 Task: Change the "Adaptive B-frame decision" for "H.264/MPEG-4 Part 10/AVC encoder (x264)" to 2.
Action: Mouse moved to (120, 19)
Screenshot: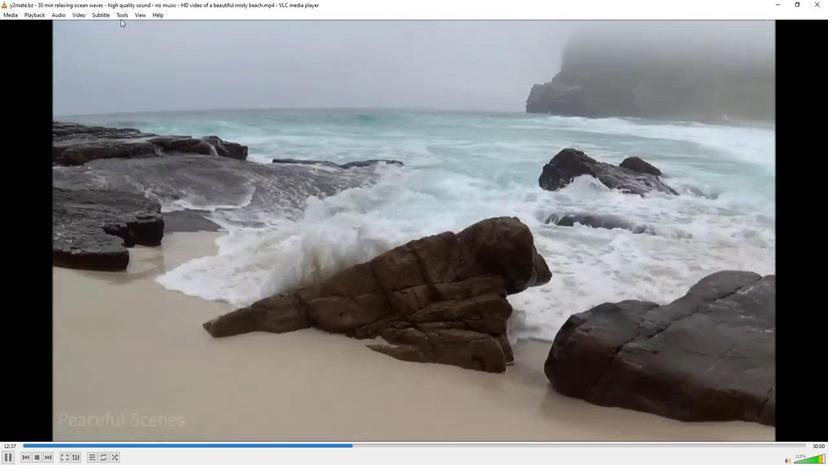 
Action: Mouse pressed left at (120, 19)
Screenshot: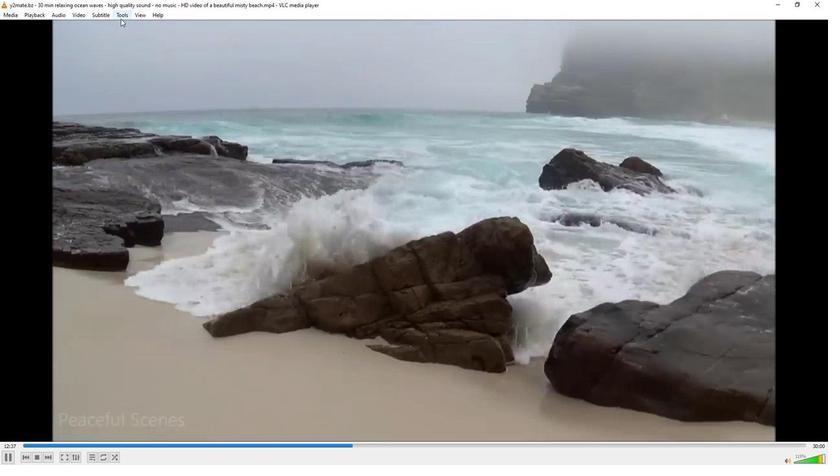 
Action: Mouse moved to (140, 115)
Screenshot: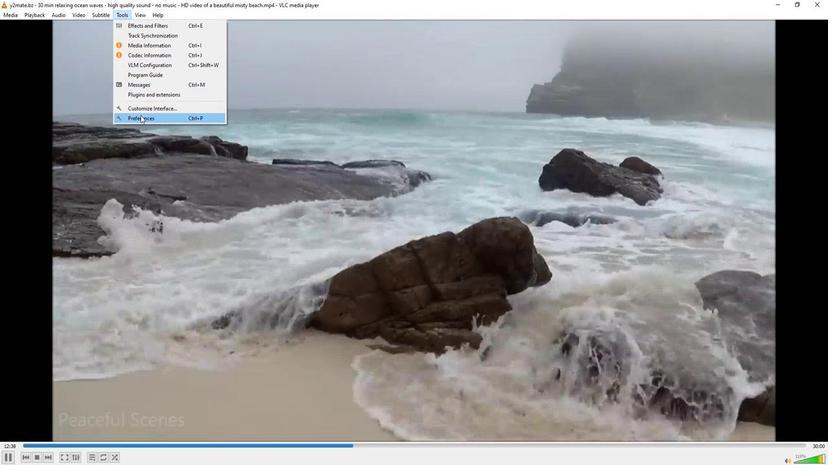 
Action: Mouse pressed left at (140, 115)
Screenshot: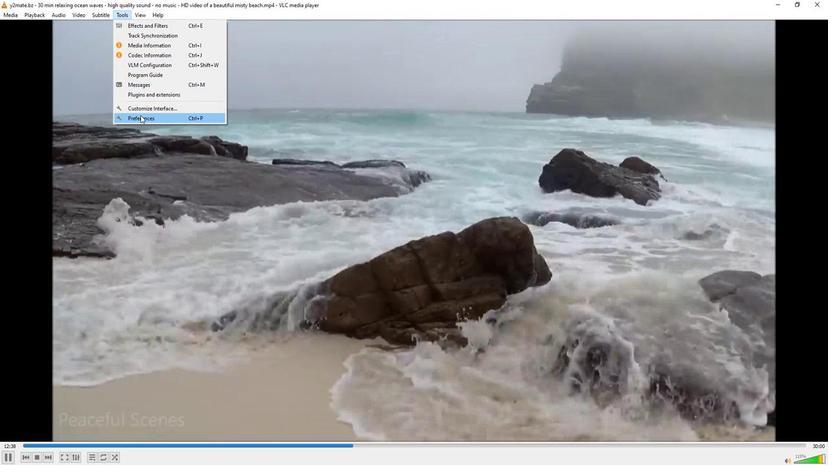 
Action: Mouse moved to (99, 359)
Screenshot: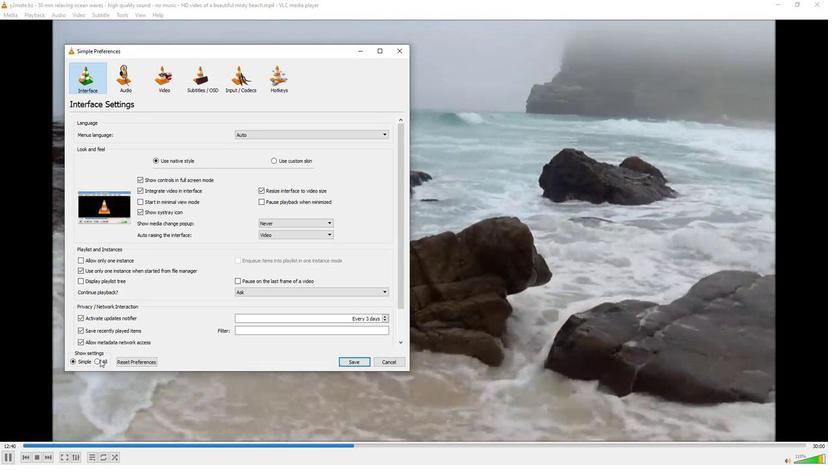 
Action: Mouse pressed left at (99, 359)
Screenshot: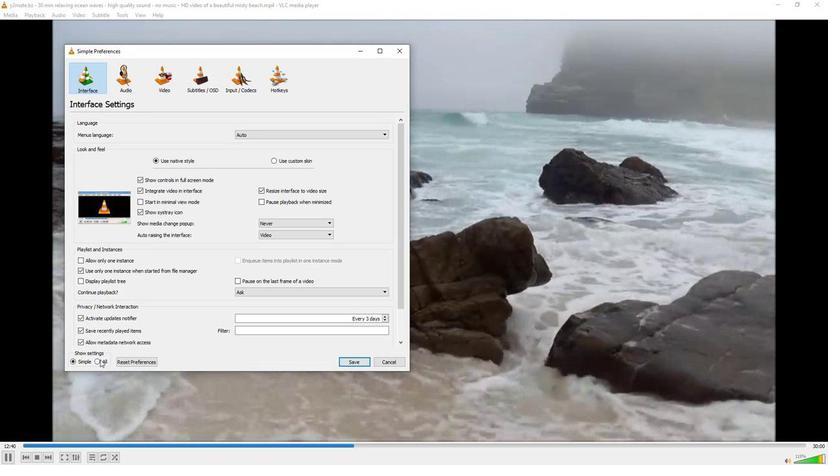 
Action: Mouse moved to (85, 278)
Screenshot: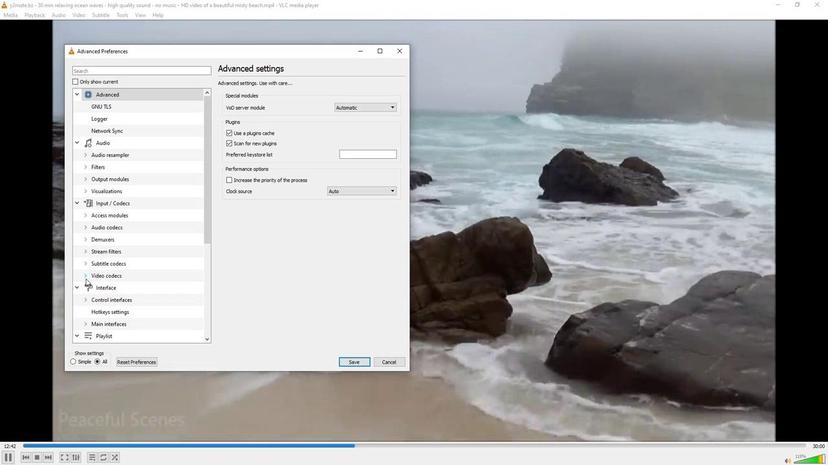 
Action: Mouse pressed left at (85, 278)
Screenshot: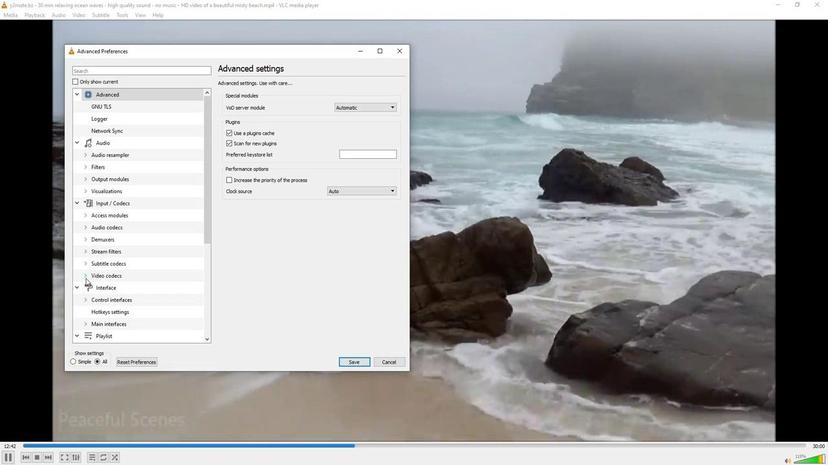 
Action: Mouse moved to (111, 324)
Screenshot: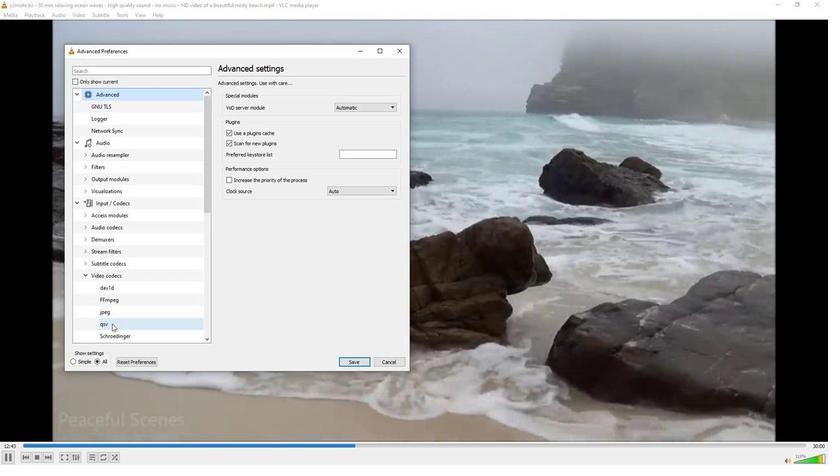 
Action: Mouse scrolled (111, 323) with delta (0, 0)
Screenshot: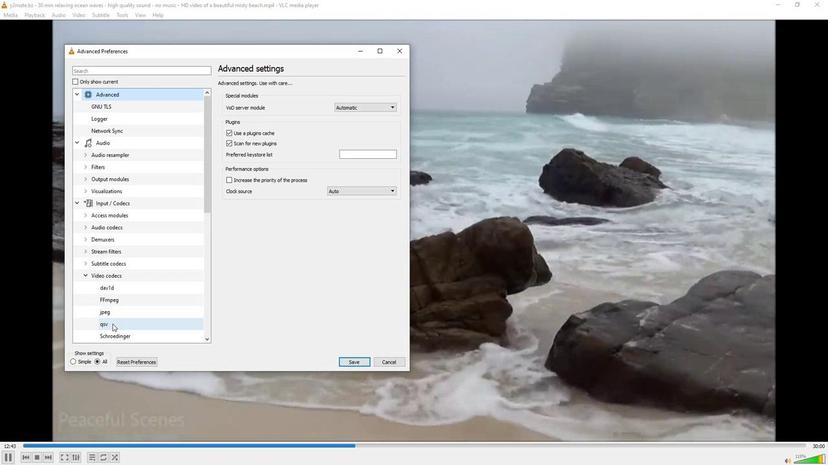 
Action: Mouse scrolled (111, 323) with delta (0, 0)
Screenshot: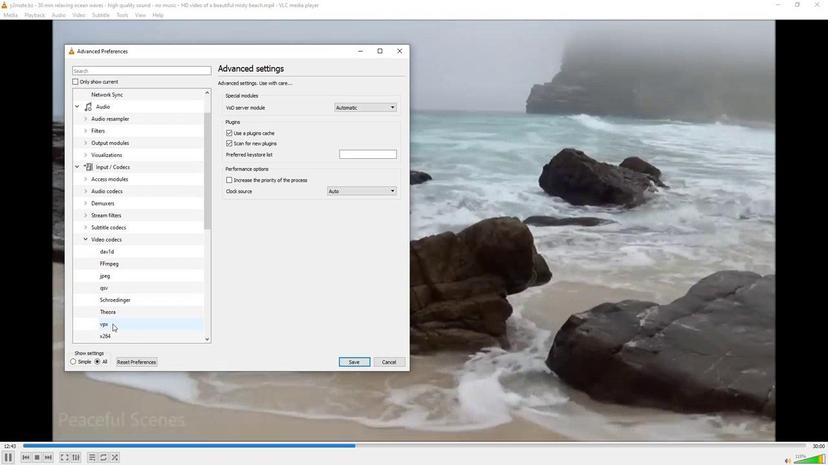 
Action: Mouse moved to (123, 301)
Screenshot: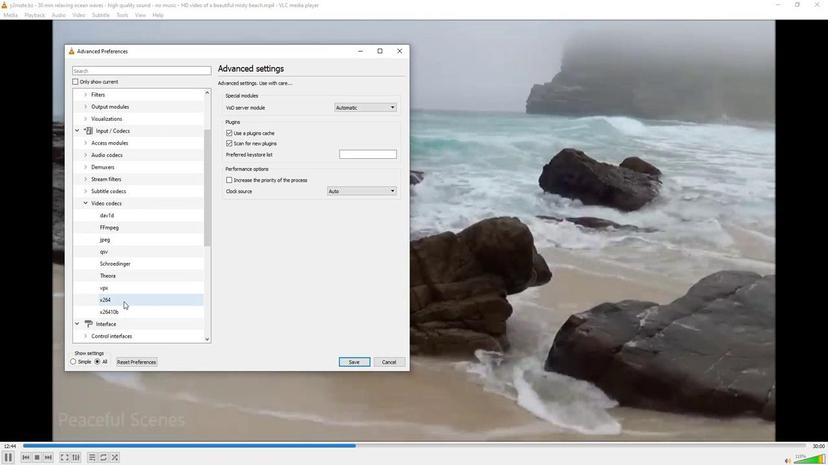 
Action: Mouse pressed left at (123, 301)
Screenshot: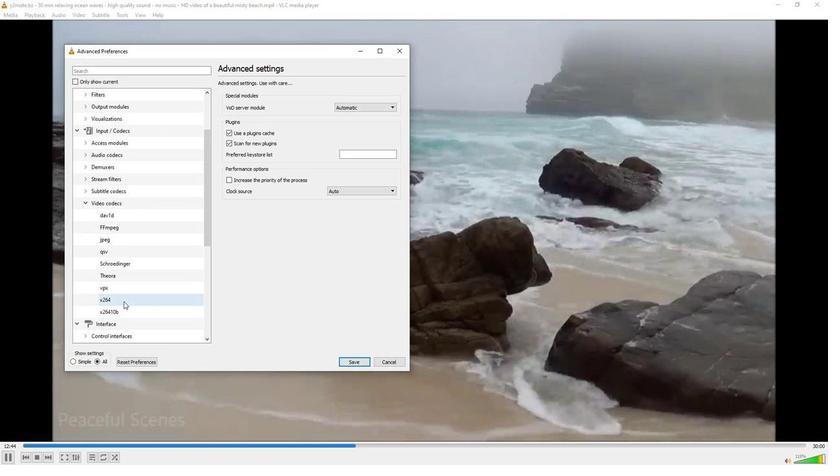 
Action: Mouse moved to (295, 343)
Screenshot: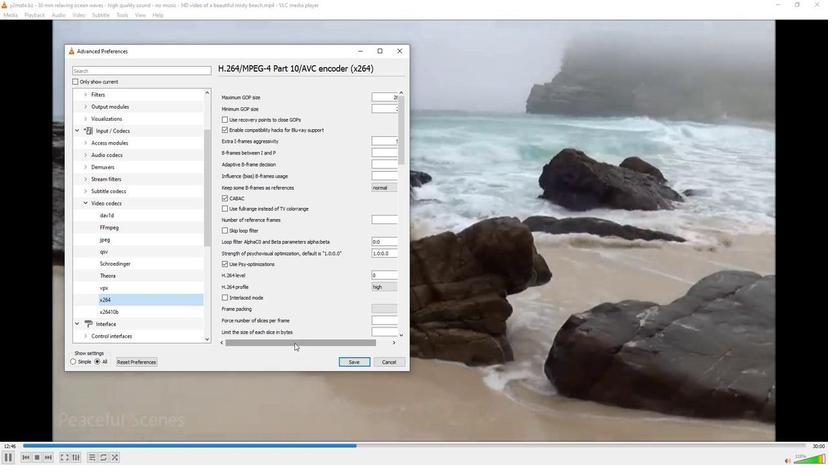 
Action: Mouse pressed left at (295, 343)
Screenshot: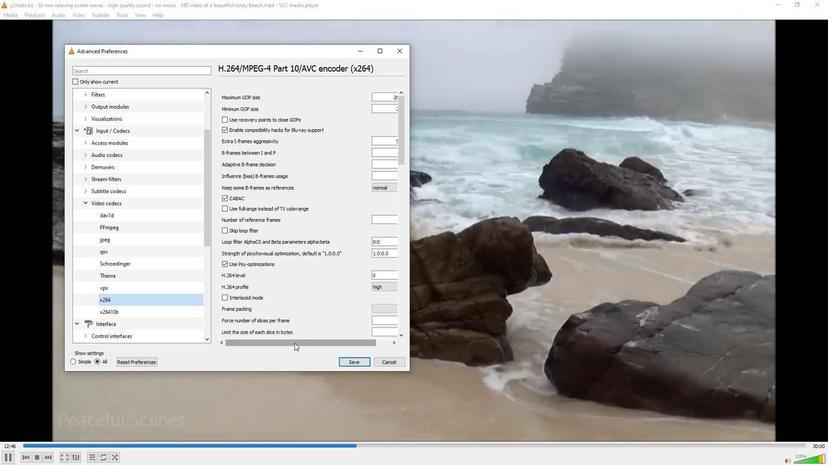 
Action: Mouse moved to (390, 163)
Screenshot: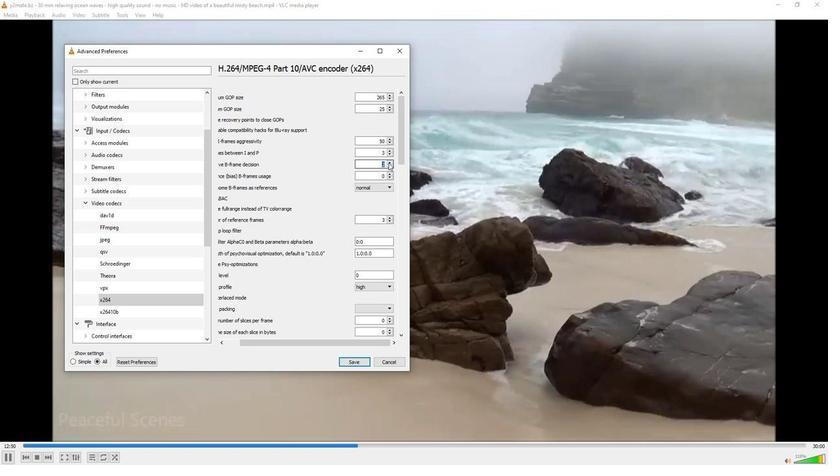 
Action: Mouse pressed left at (390, 163)
Screenshot: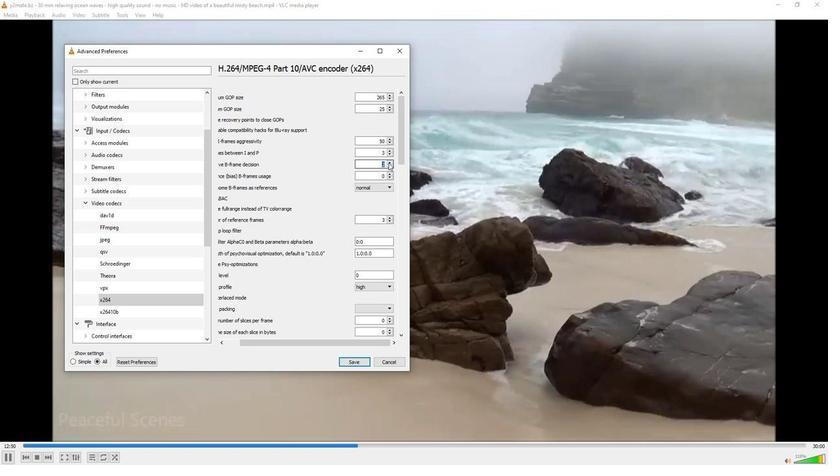 
Action: Mouse moved to (355, 166)
Screenshot: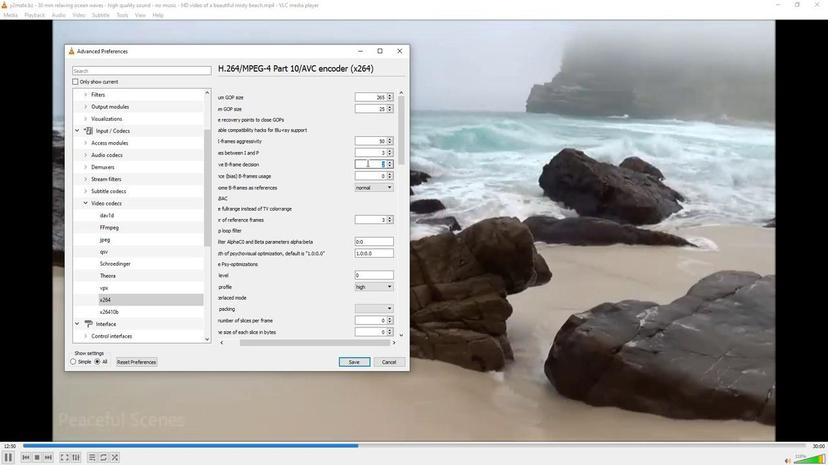 
